 Task: In Heading Arial with underline. Font size of heading  '18'Font style of data Calibri. Font size of data  9Alignment of headline & data Align center. Fill color in heading,  RedFont color of data Black Apply border in Data No BorderIn the sheet  Expense Management Trackerbook
Action: Mouse moved to (763, 102)
Screenshot: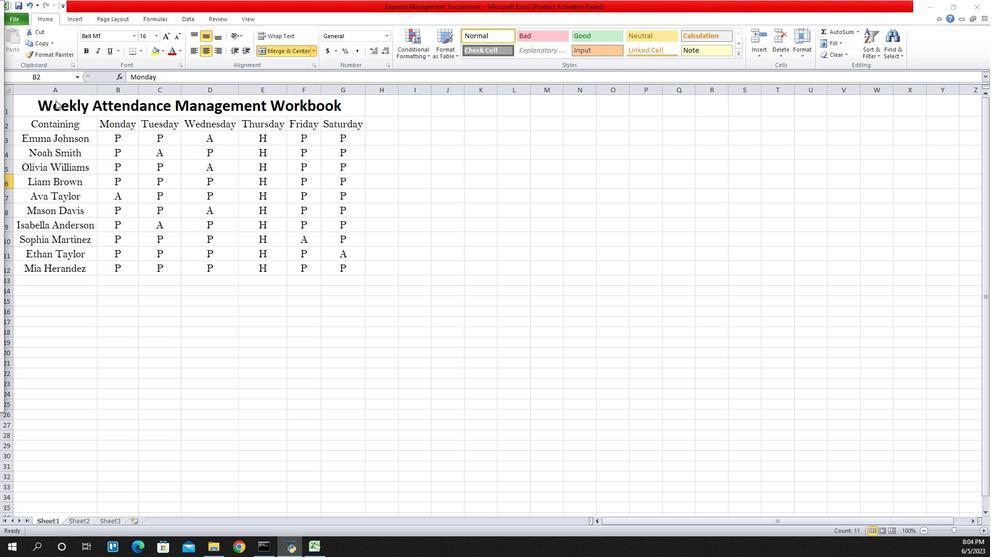 
Action: Mouse pressed left at (763, 102)
Screenshot: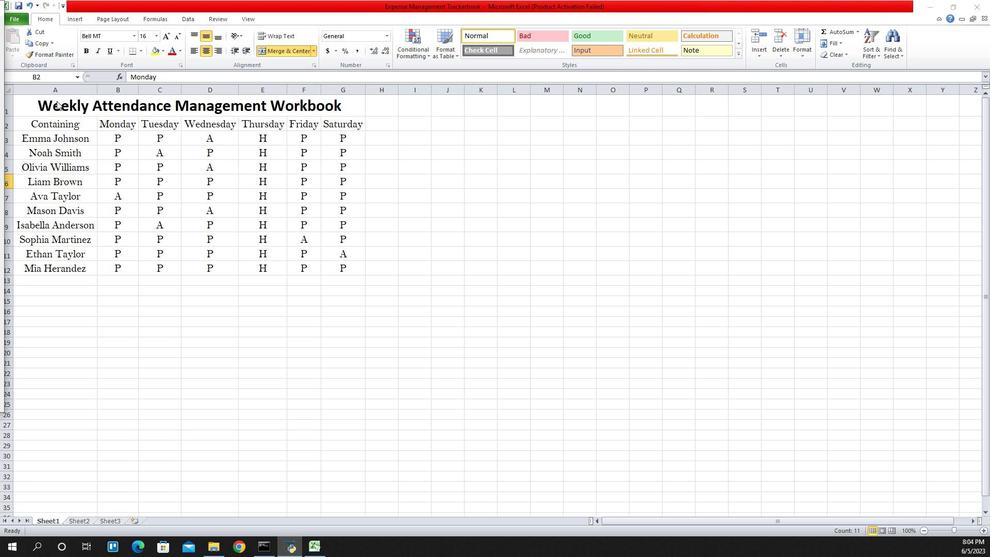
Action: Mouse moved to (762, 101)
Screenshot: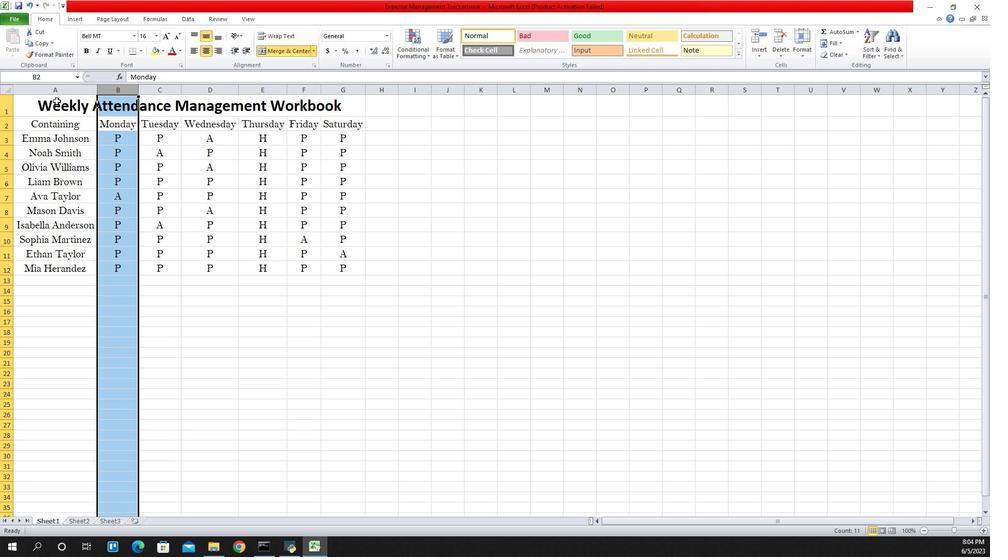 
Action: Mouse pressed left at (762, 101)
Screenshot: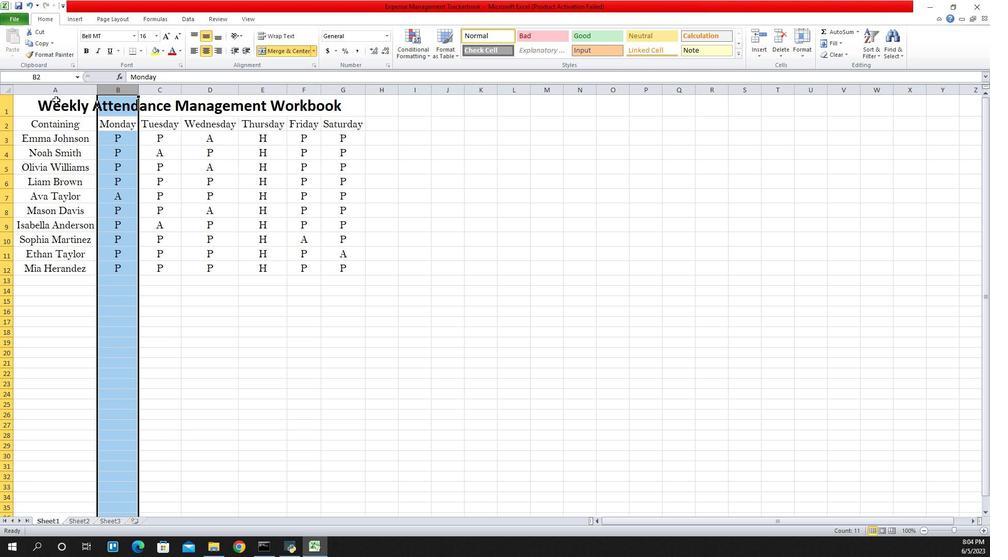 
Action: Mouse moved to (841, 30)
Screenshot: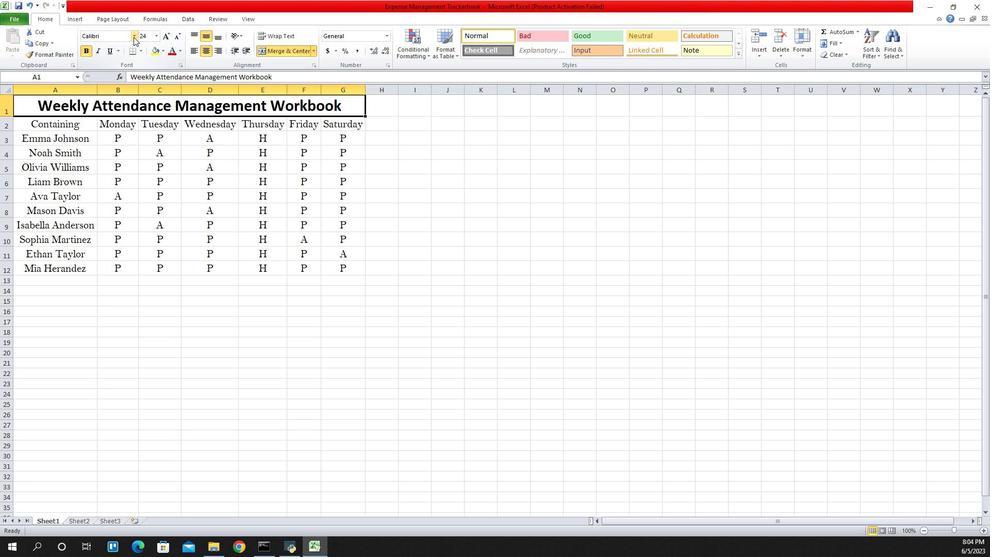 
Action: Mouse pressed left at (841, 30)
Screenshot: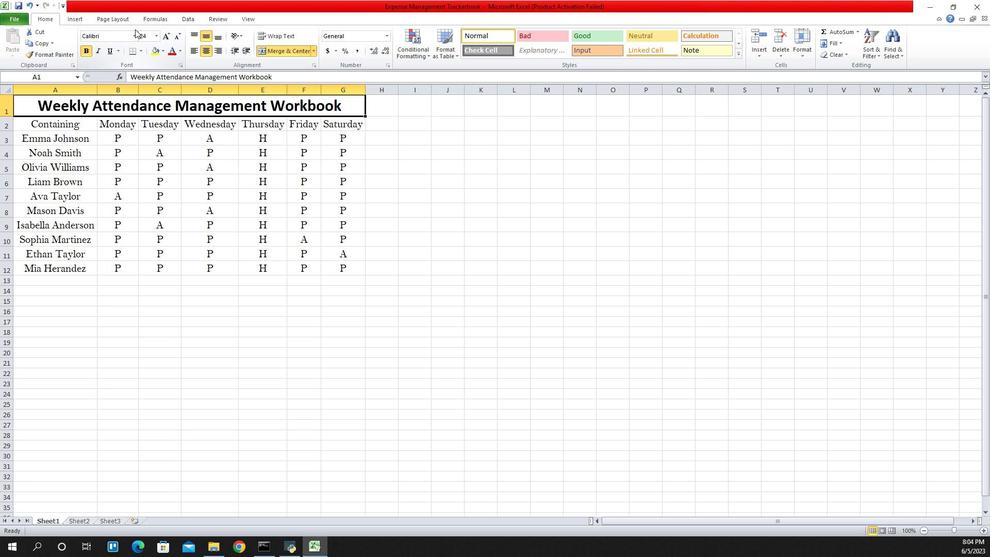 
Action: Mouse moved to (841, 36)
Screenshot: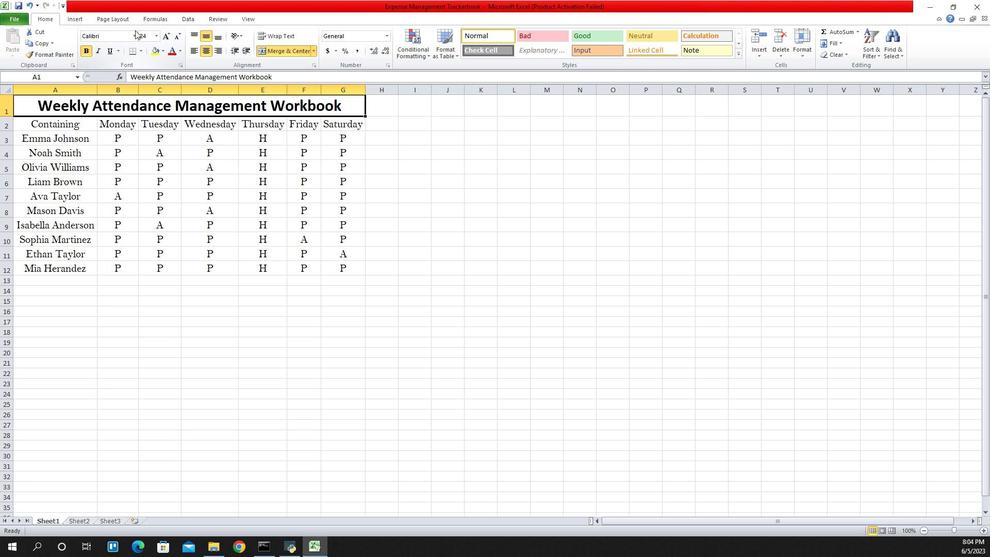 
Action: Mouse pressed left at (841, 36)
Screenshot: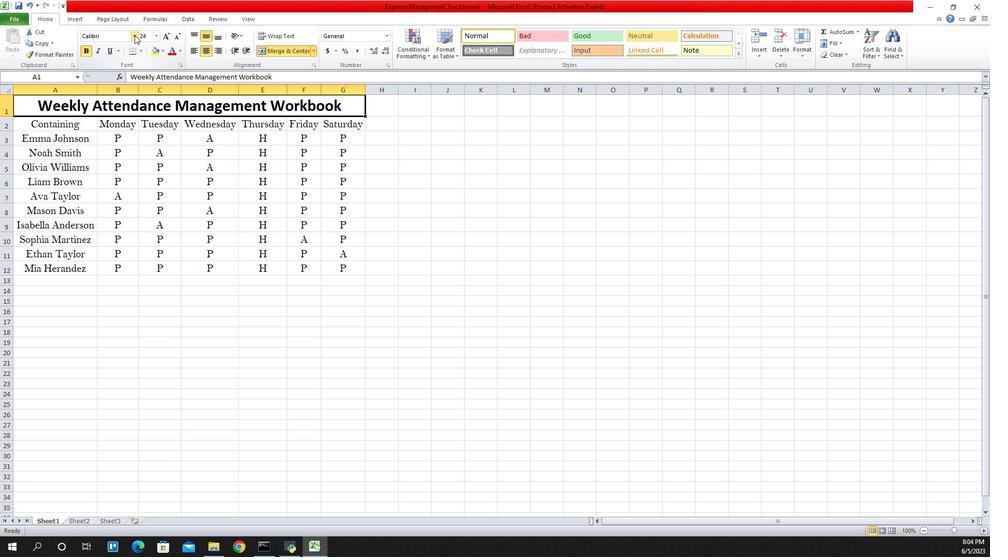 
Action: Mouse moved to (806, 122)
Screenshot: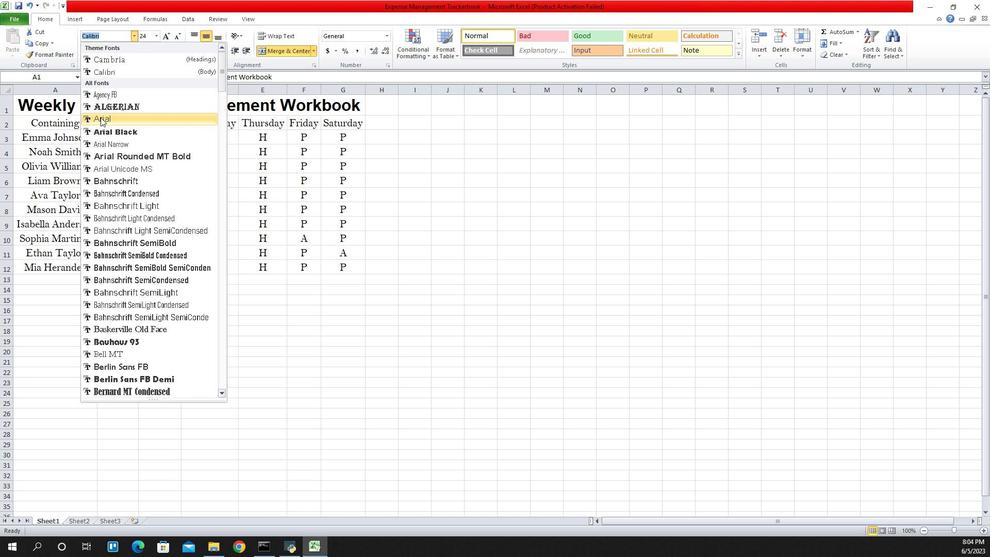 
Action: Mouse pressed left at (806, 122)
Screenshot: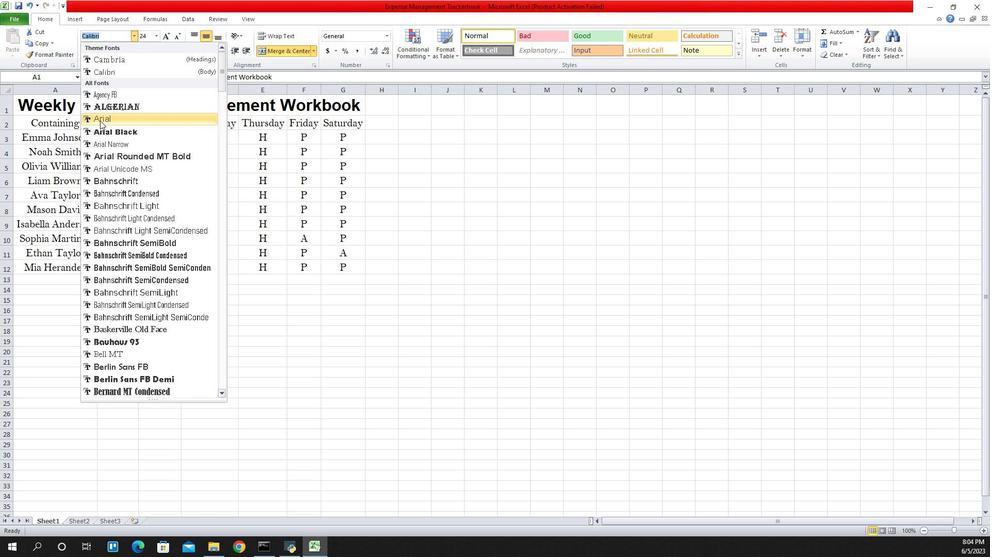 
Action: Mouse moved to (817, 52)
Screenshot: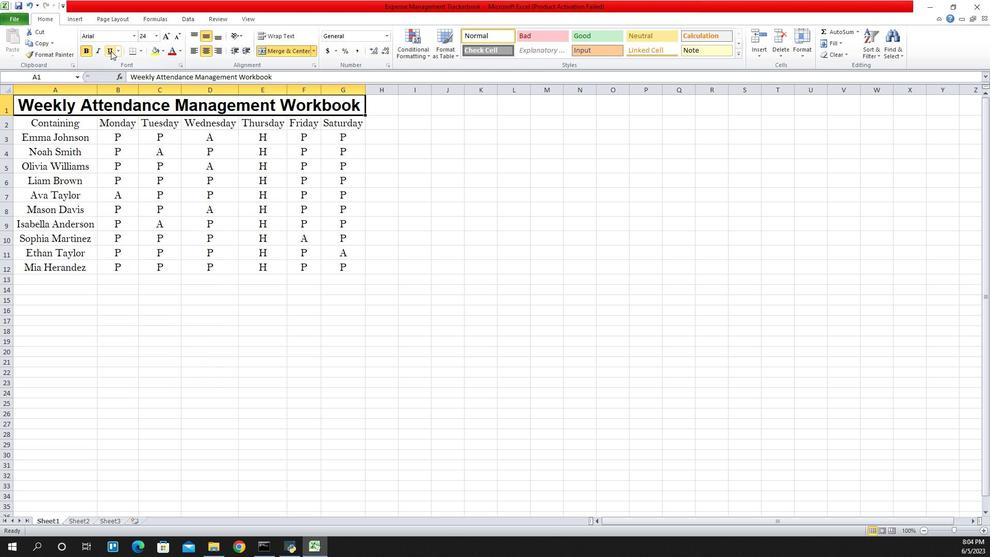 
Action: Mouse pressed left at (817, 52)
Screenshot: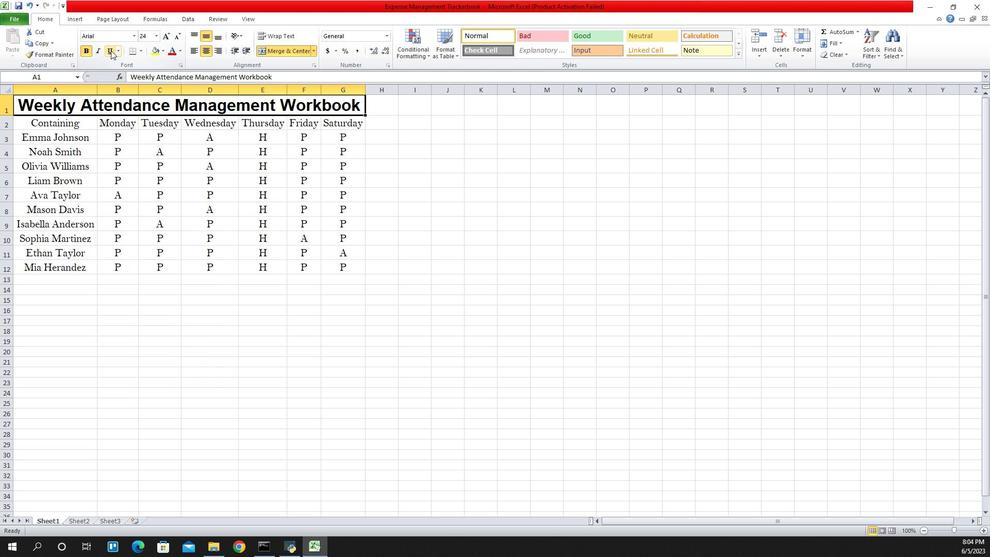 
Action: Mouse moved to (864, 40)
Screenshot: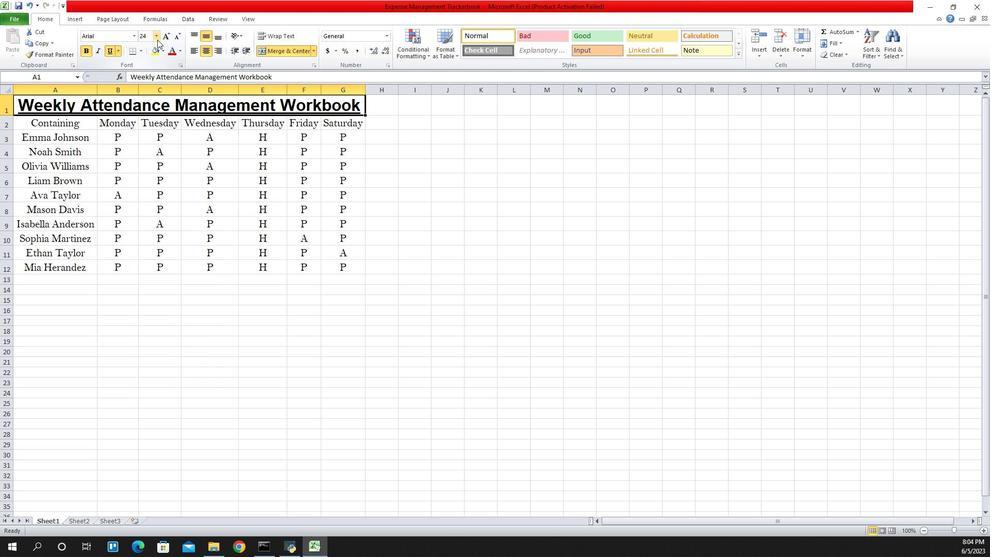 
Action: Mouse pressed left at (864, 40)
Screenshot: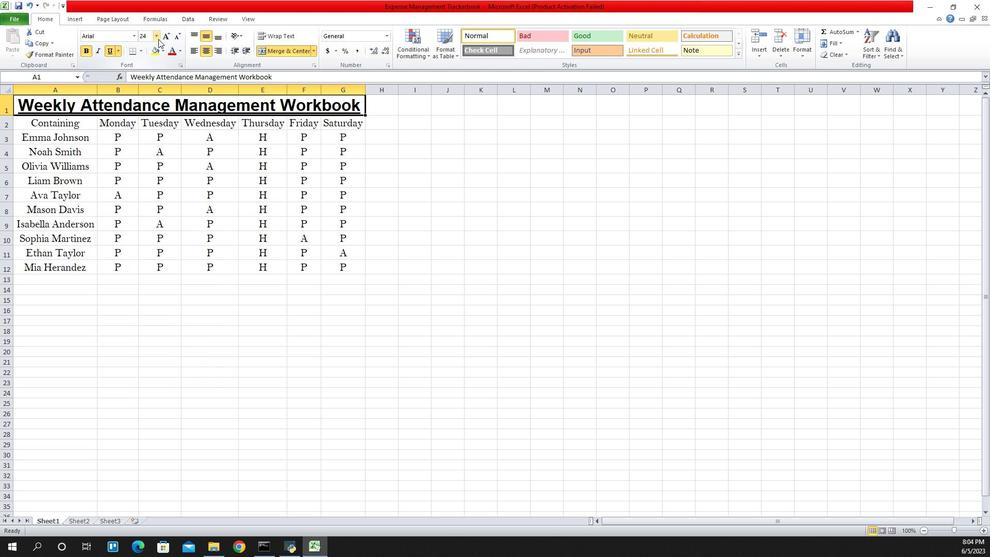 
Action: Mouse moved to (850, 109)
Screenshot: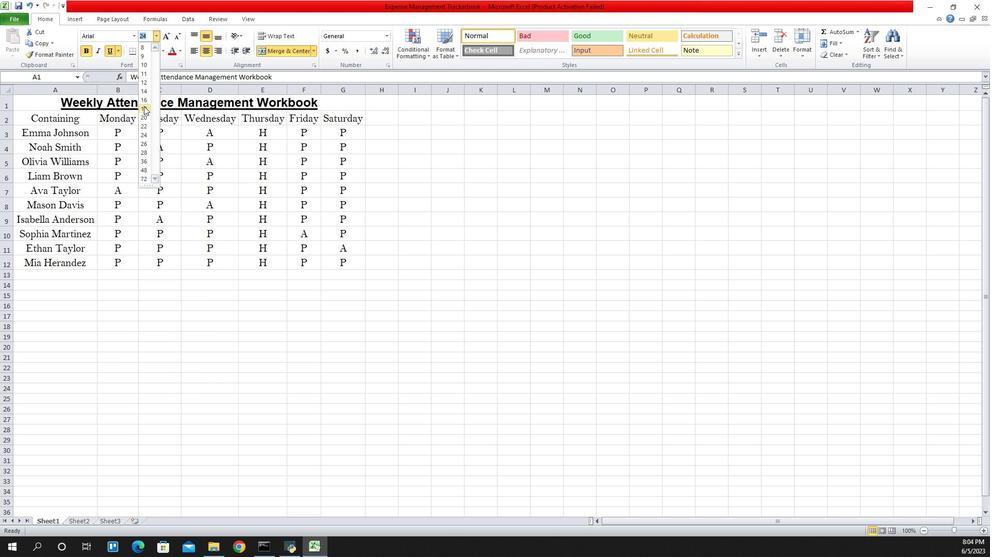 
Action: Mouse pressed left at (850, 109)
Screenshot: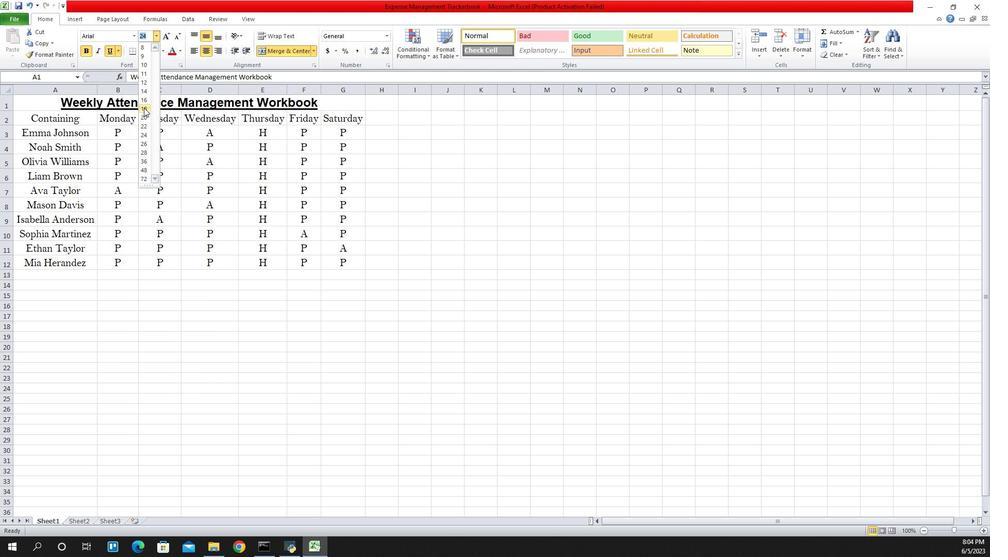 
Action: Mouse moved to (741, 119)
Screenshot: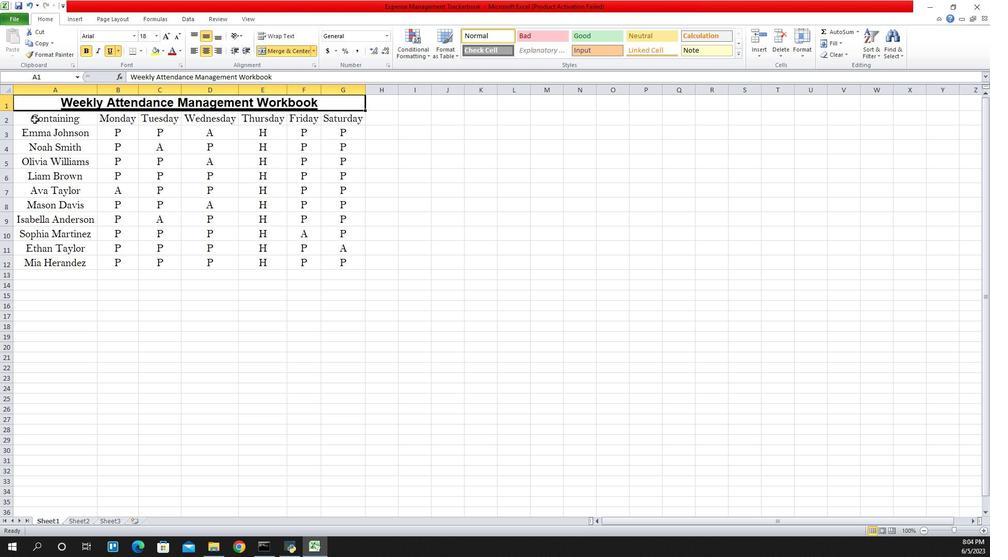 
Action: Mouse pressed left at (741, 119)
Screenshot: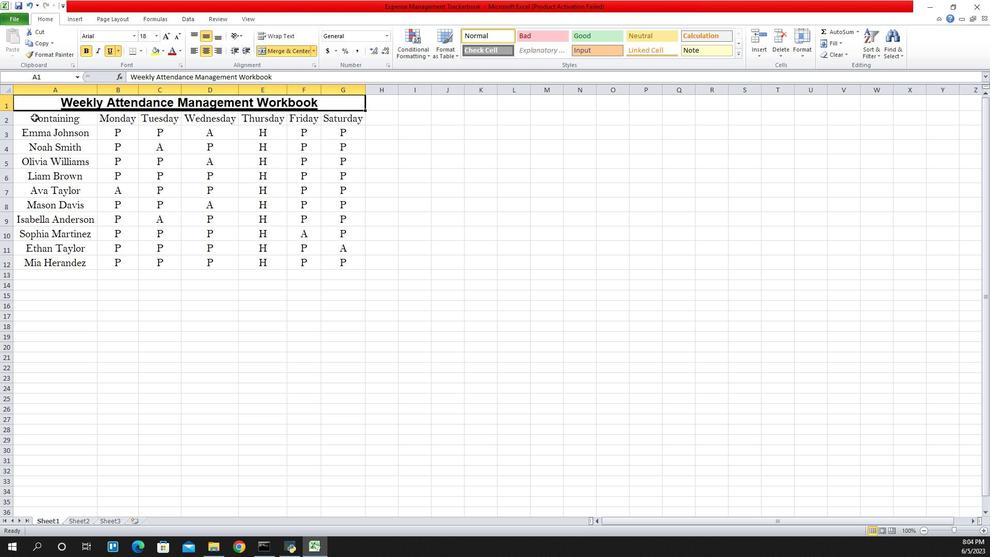 
Action: Mouse moved to (841, 36)
Screenshot: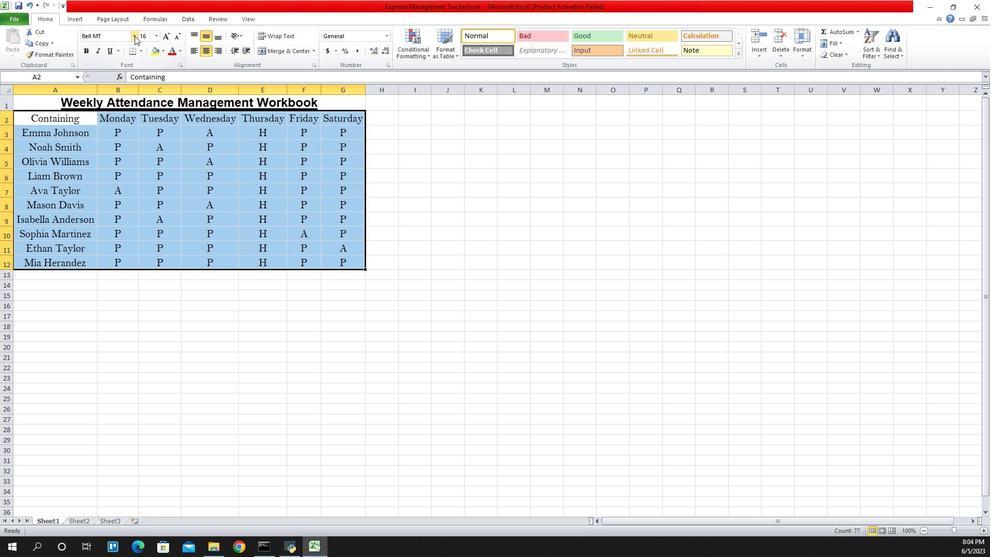 
Action: Mouse pressed left at (841, 36)
Screenshot: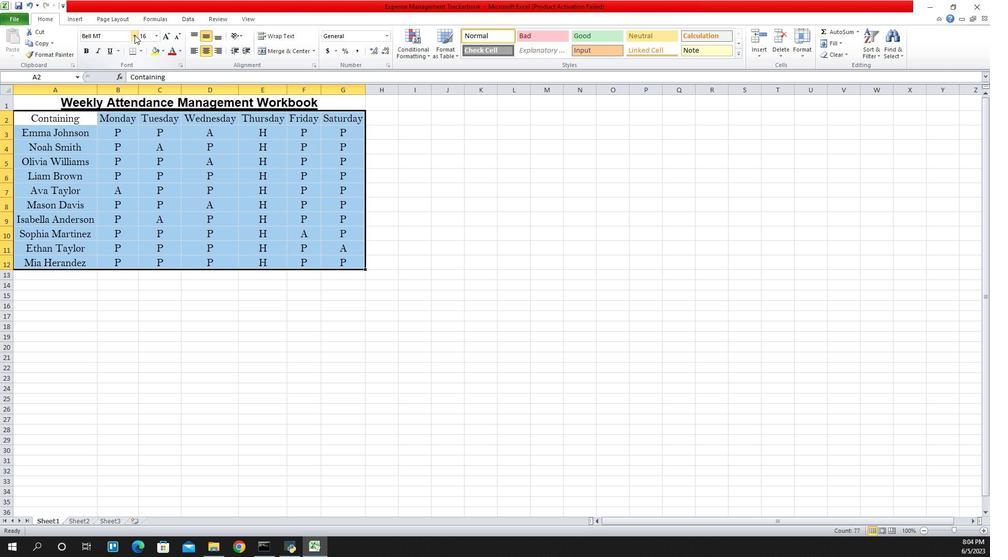 
Action: Mouse moved to (820, 73)
Screenshot: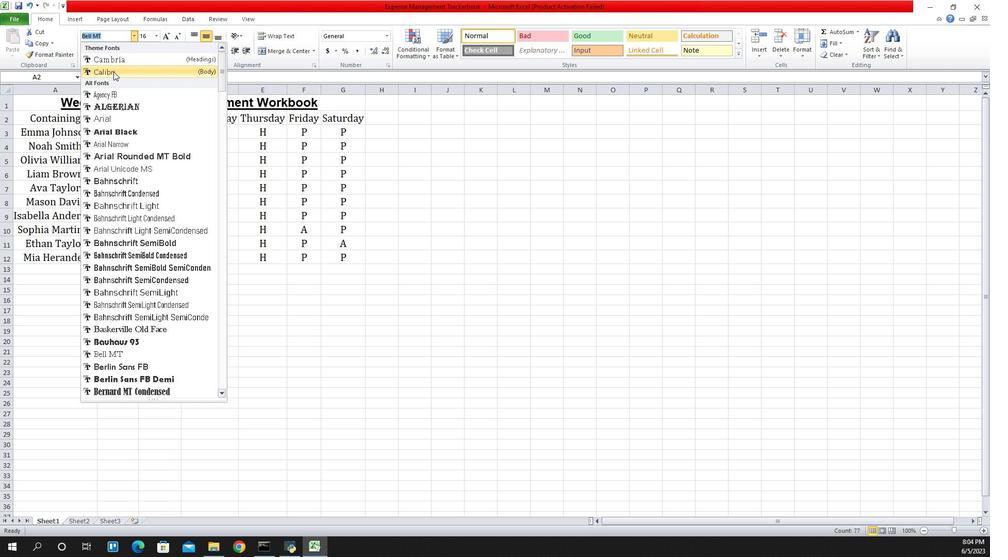
Action: Mouse pressed left at (820, 73)
Screenshot: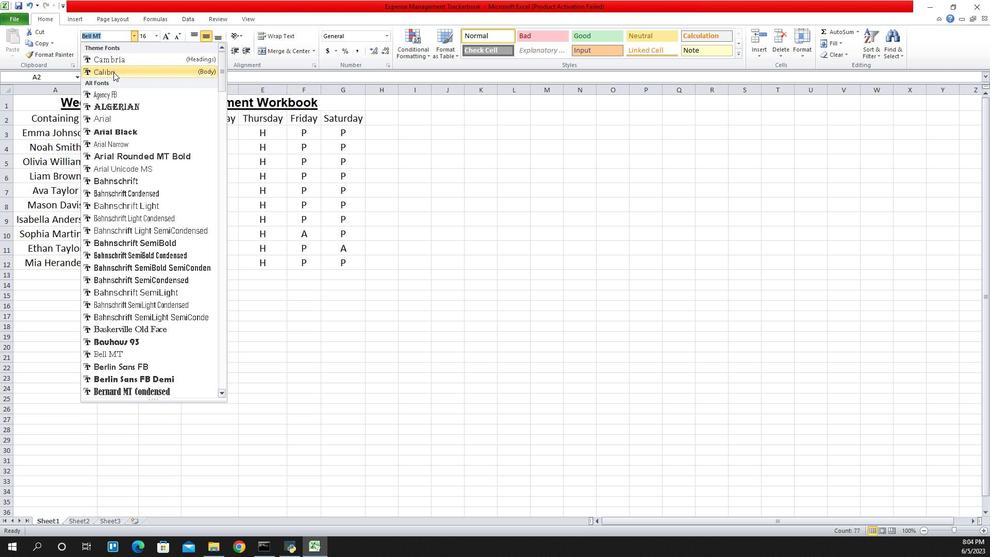 
Action: Mouse moved to (861, 34)
Screenshot: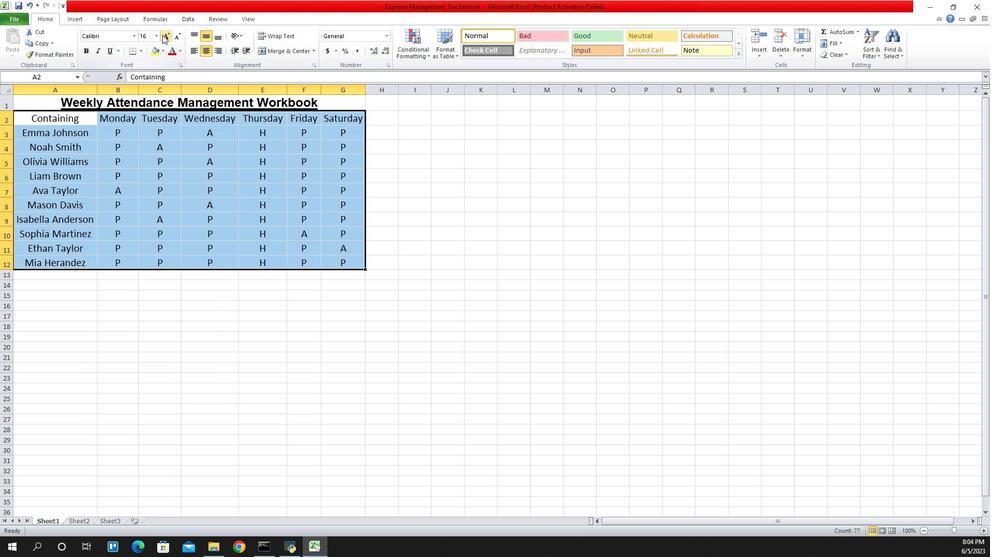 
Action: Mouse pressed left at (861, 34)
Screenshot: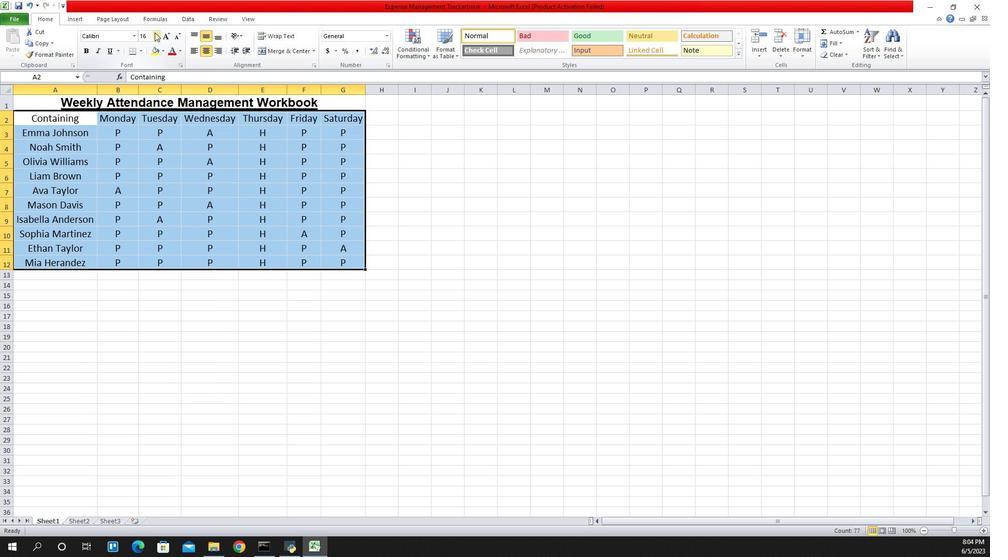 
Action: Mouse moved to (850, 59)
Screenshot: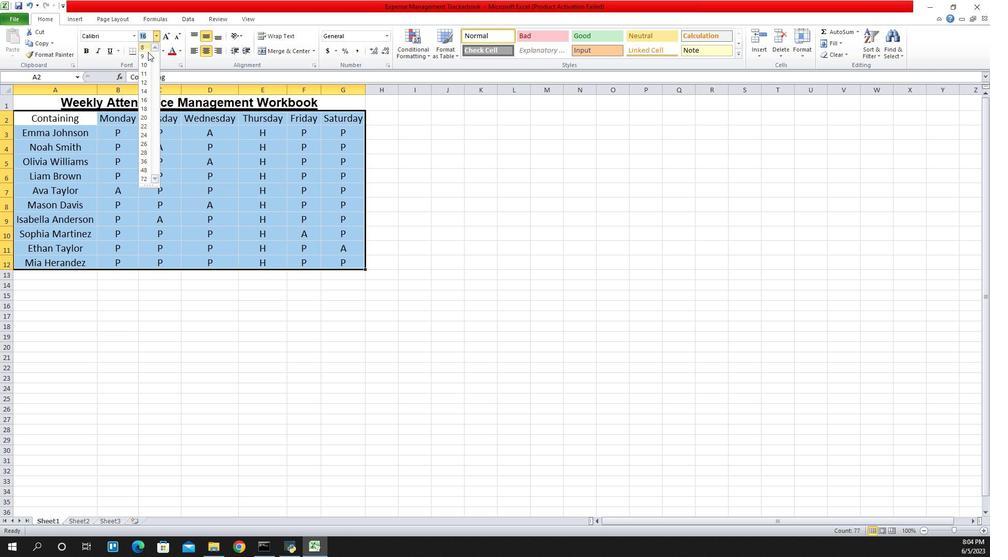 
Action: Mouse pressed left at (850, 59)
Screenshot: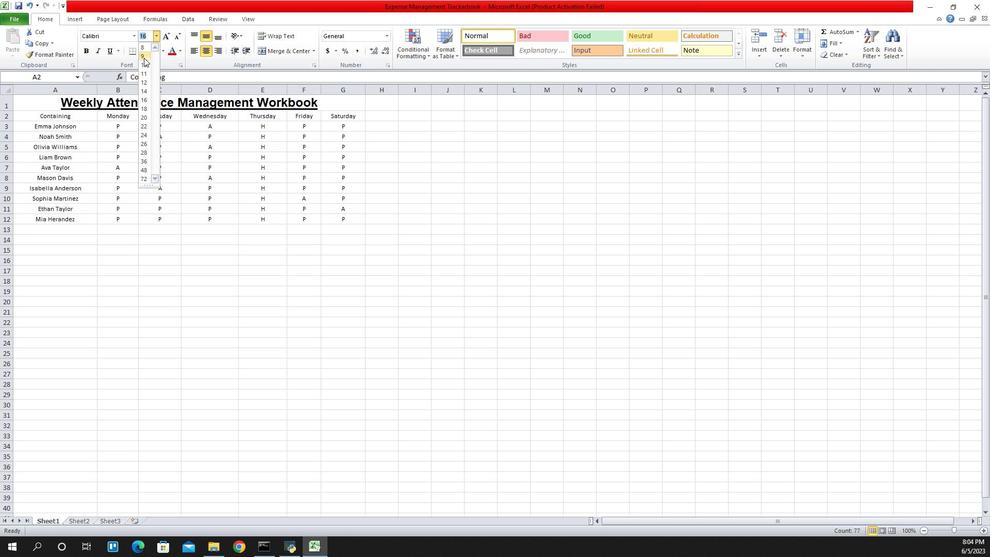 
Action: Mouse moved to (742, 104)
Screenshot: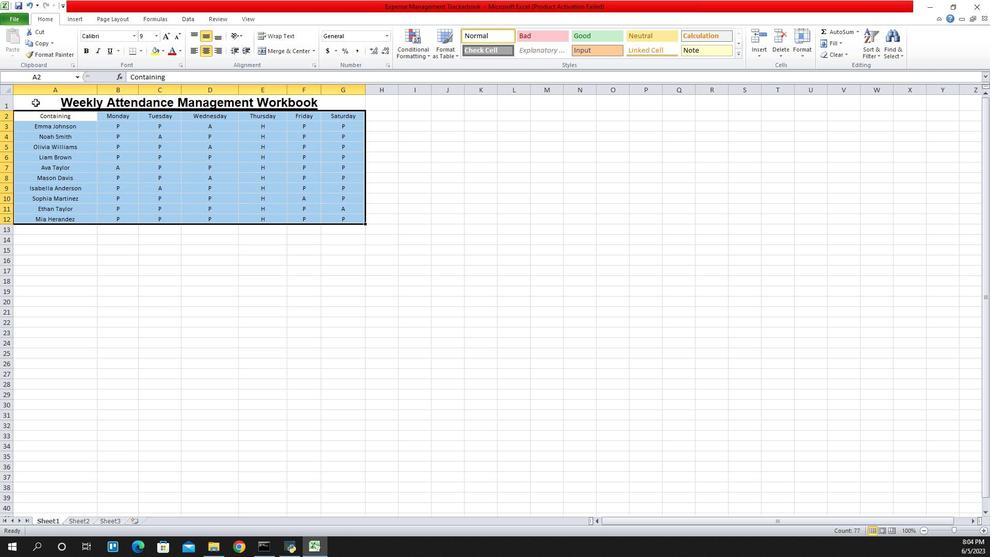 
Action: Mouse pressed left at (742, 104)
Screenshot: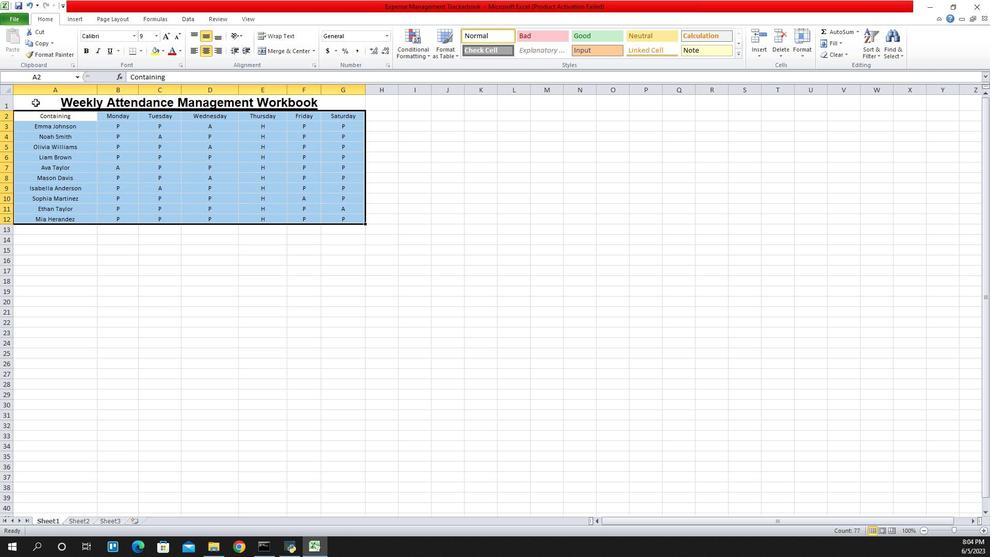 
Action: Mouse moved to (910, 50)
Screenshot: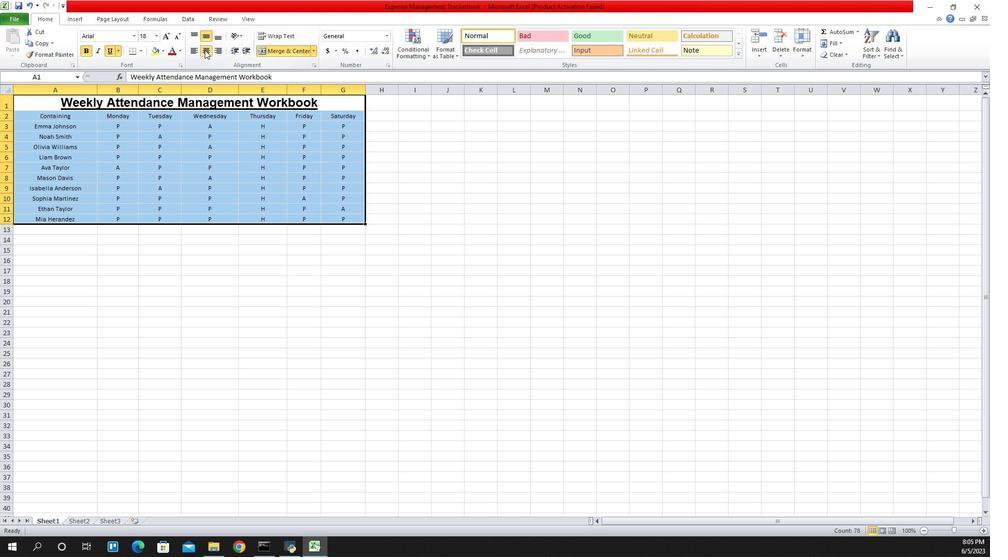 
Action: Mouse pressed left at (910, 50)
Screenshot: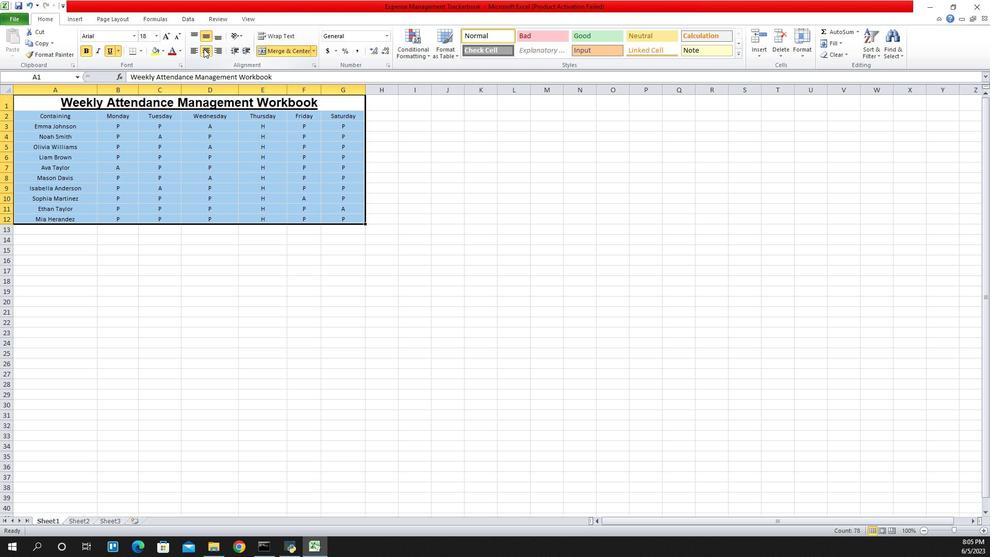 
Action: Mouse pressed left at (910, 50)
Screenshot: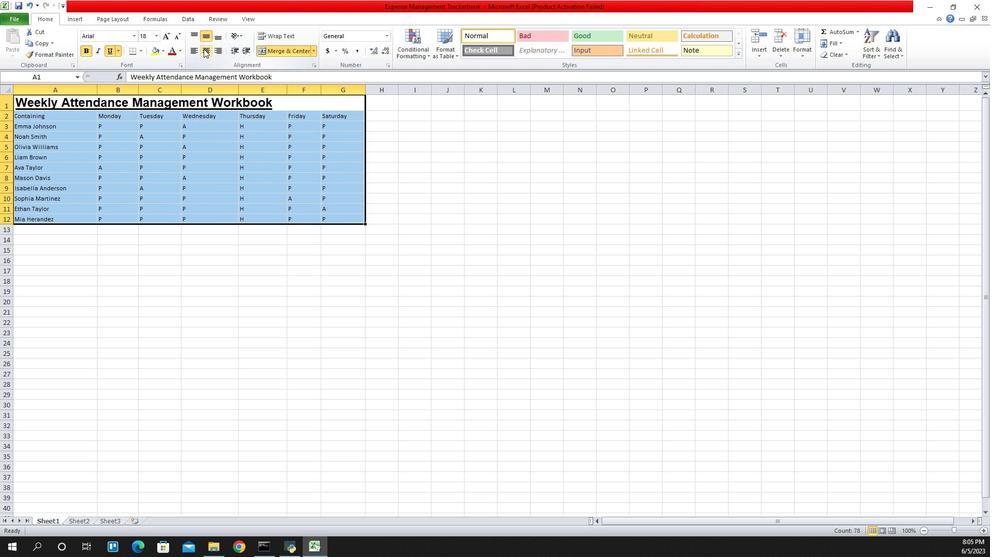 
Action: Mouse moved to (847, 104)
Screenshot: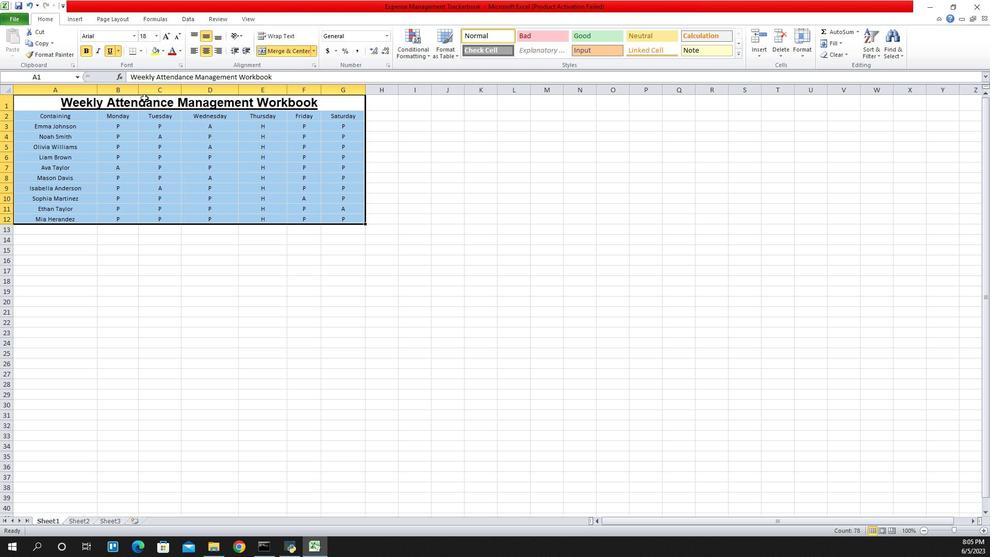 
Action: Mouse pressed left at (847, 104)
Screenshot: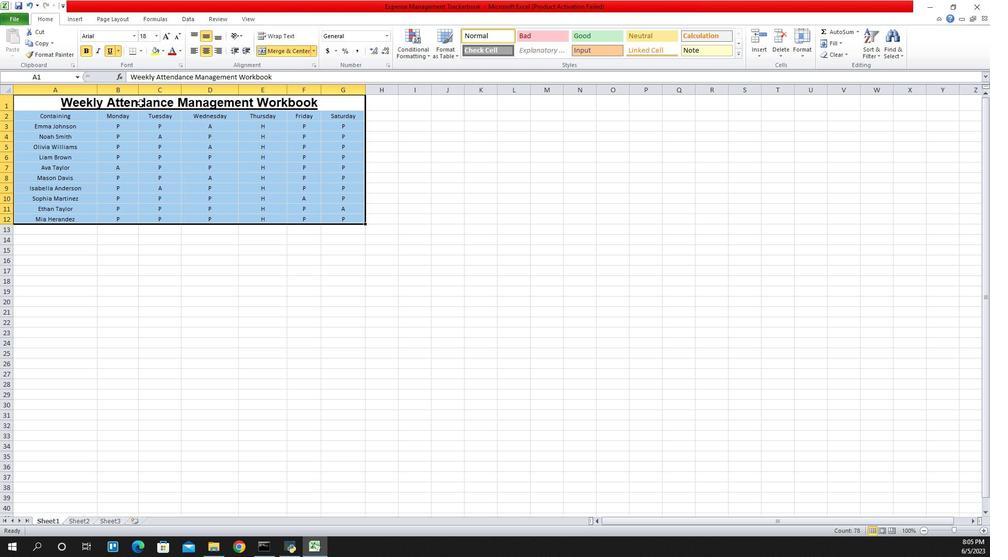 
Action: Mouse moved to (885, 49)
Screenshot: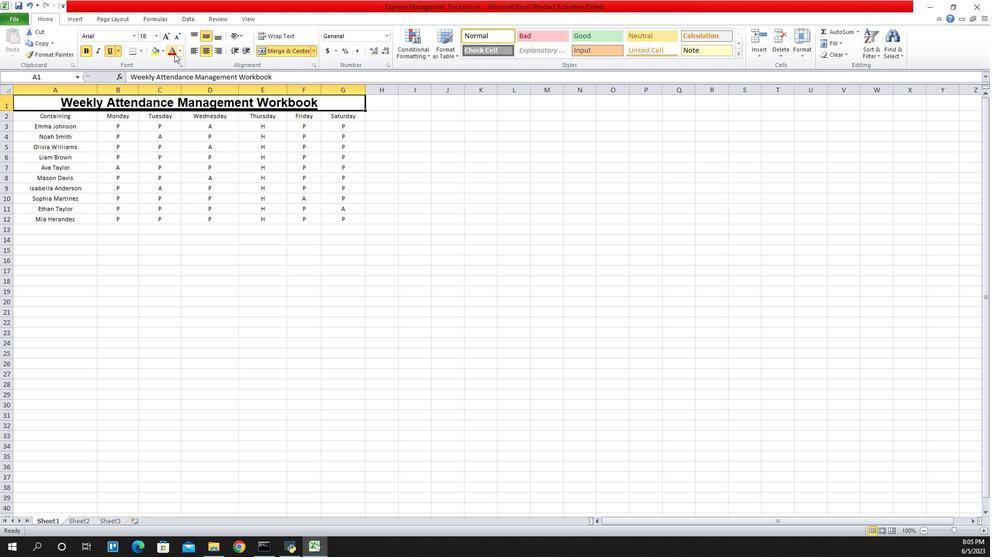 
Action: Mouse pressed left at (885, 49)
Screenshot: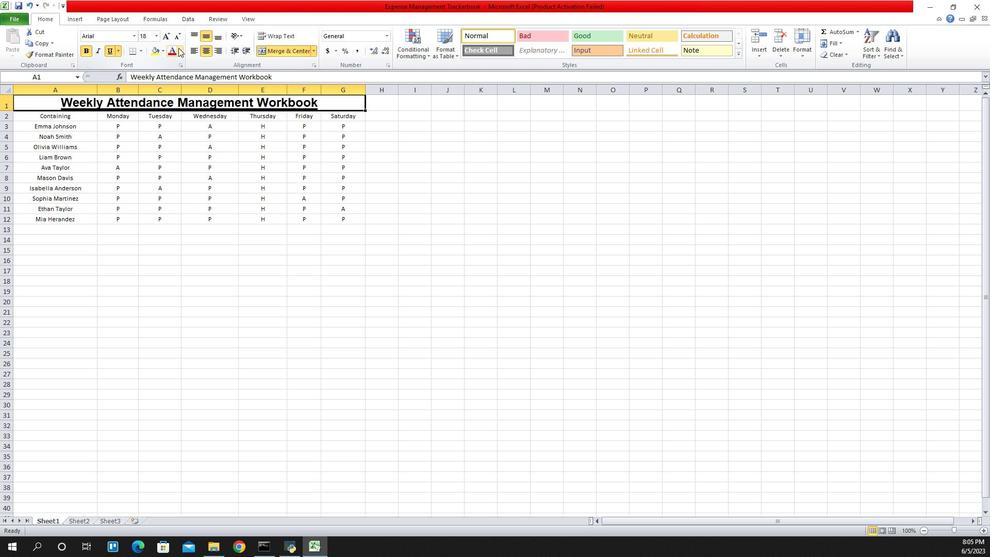 
Action: Mouse moved to (886, 138)
Screenshot: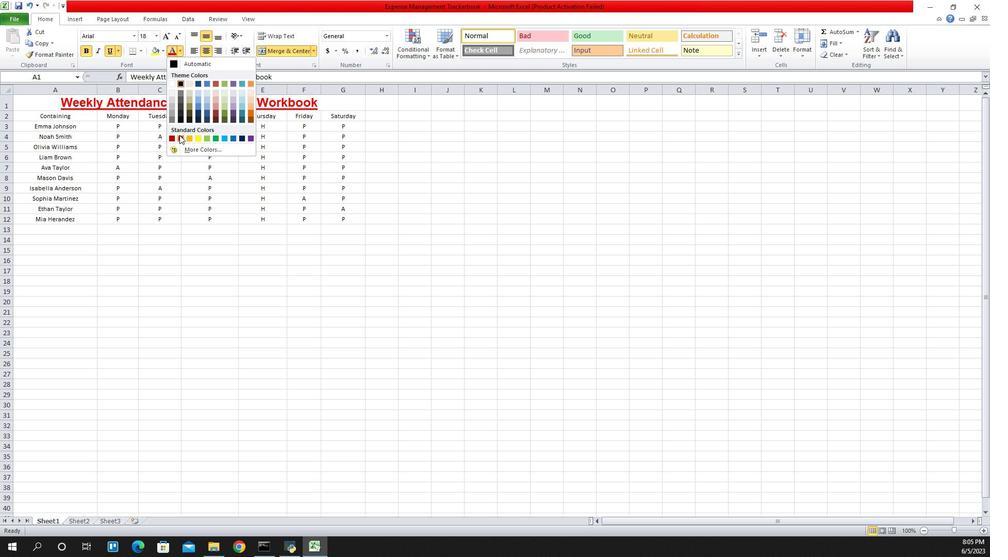 
Action: Mouse pressed left at (886, 138)
Screenshot: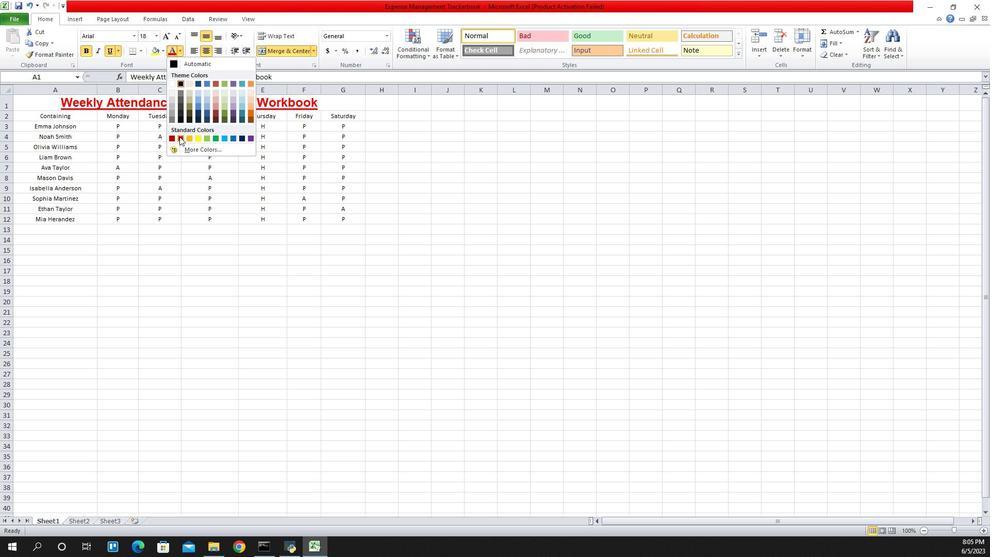 
Action: Mouse moved to (746, 117)
Screenshot: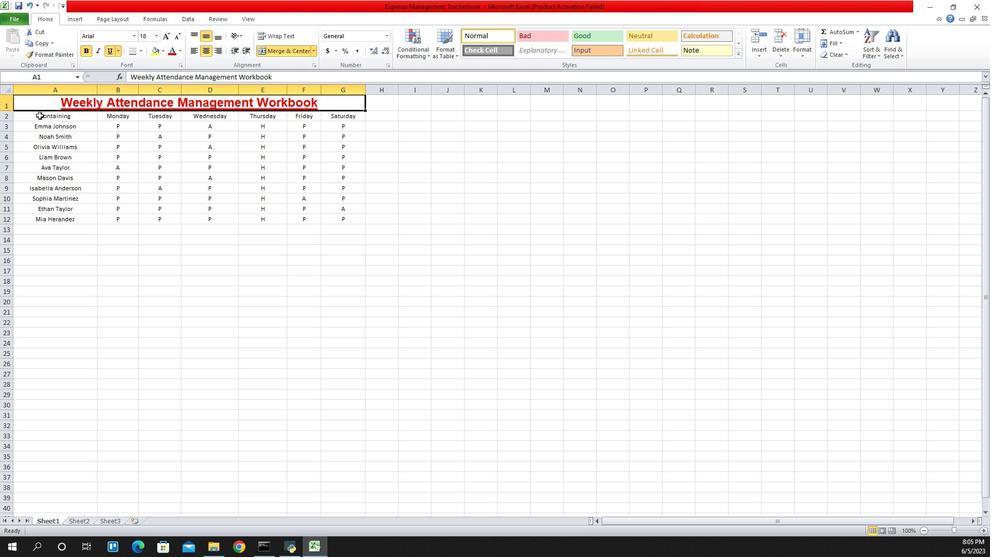 
Action: Mouse pressed left at (746, 117)
Screenshot: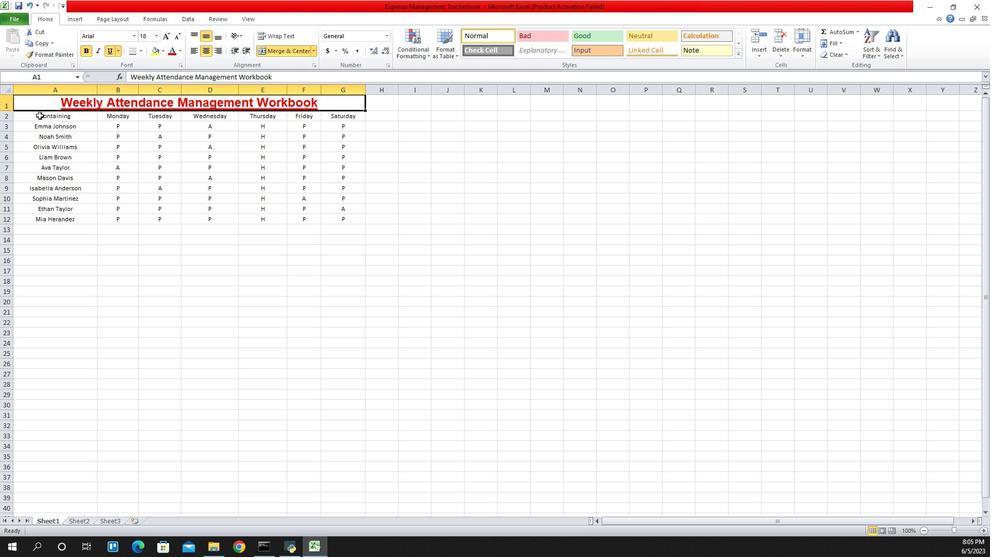 
Action: Mouse moved to (886, 48)
Screenshot: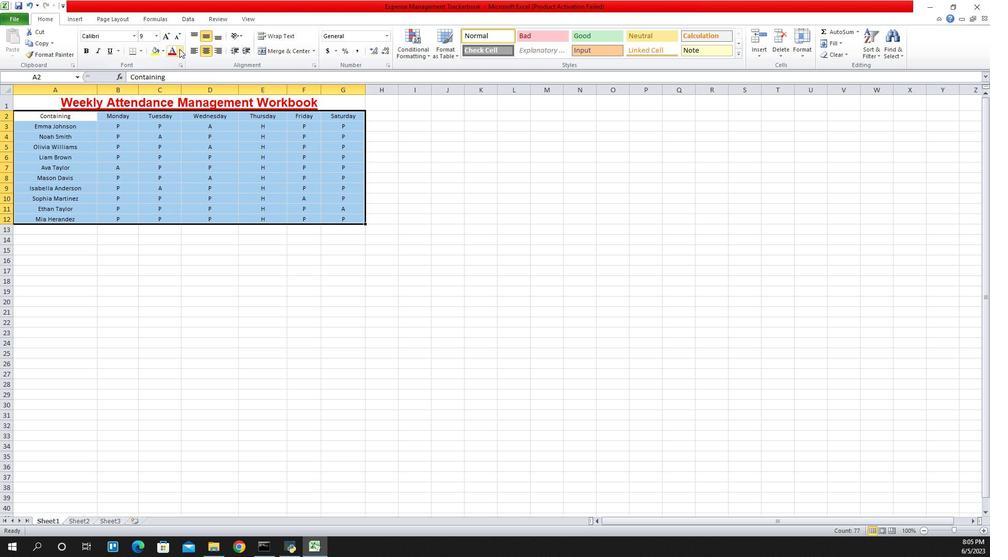 
Action: Mouse pressed left at (886, 48)
Screenshot: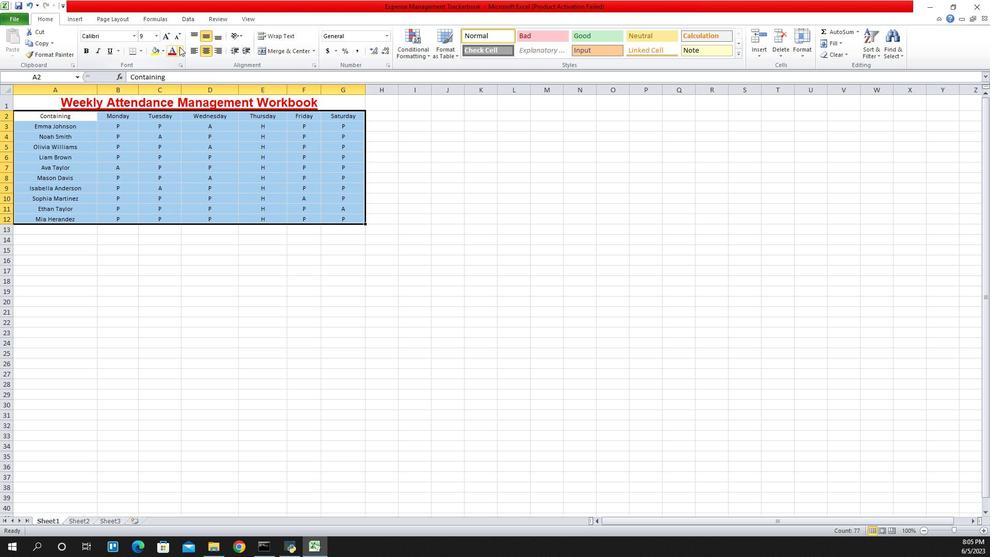 
Action: Mouse moved to (888, 85)
Screenshot: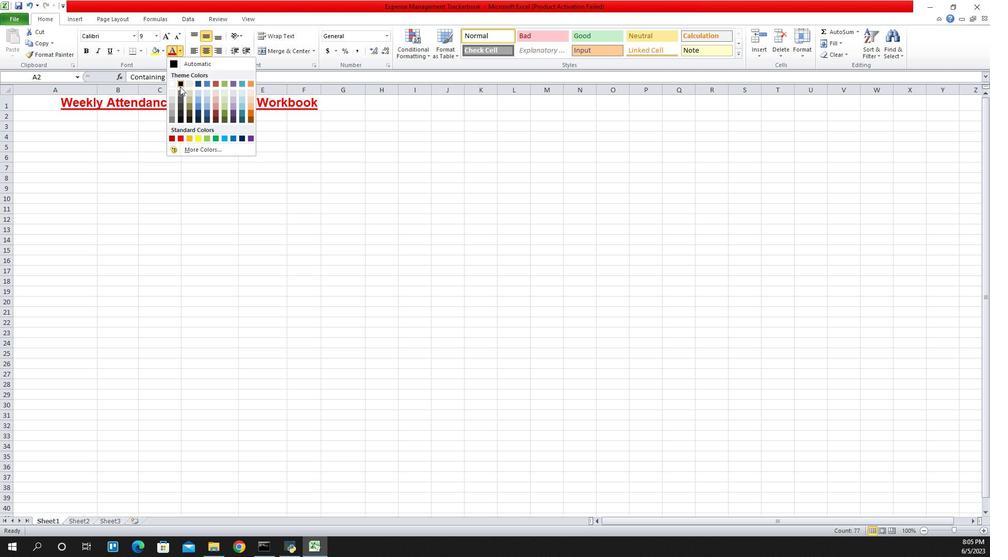 
Action: Mouse pressed left at (888, 85)
Screenshot: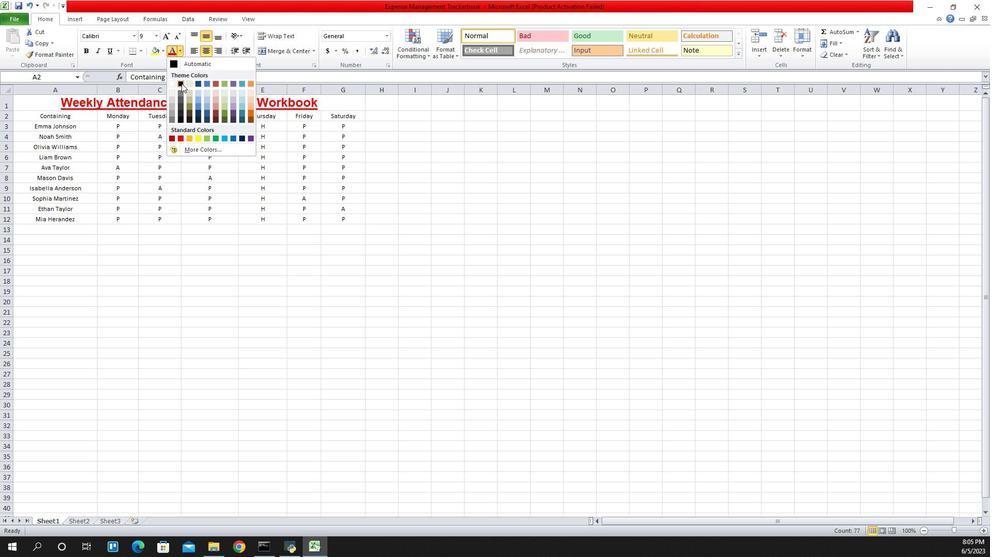 
Action: Mouse moved to (849, 55)
Screenshot: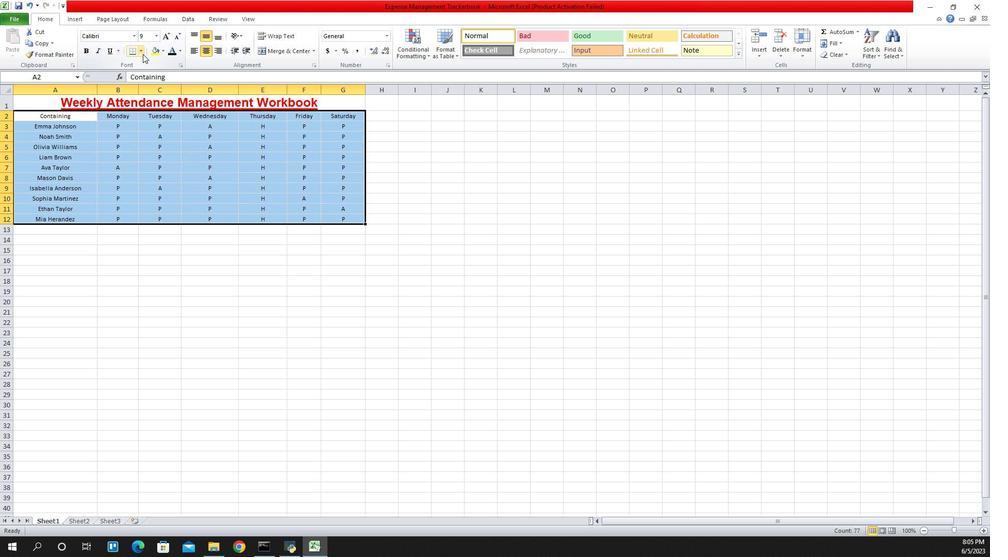 
Action: Mouse pressed left at (849, 55)
Screenshot: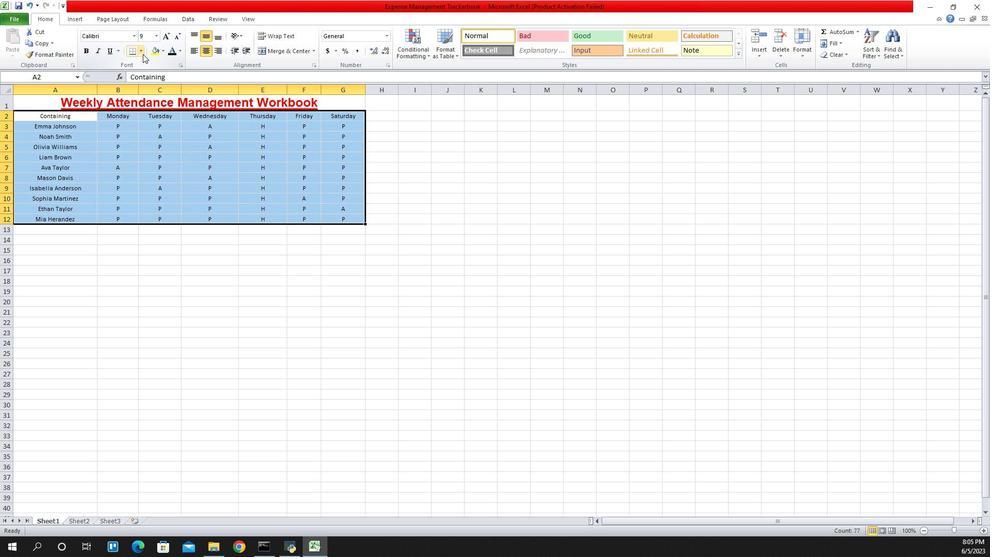 
Action: Mouse moved to (850, 131)
Screenshot: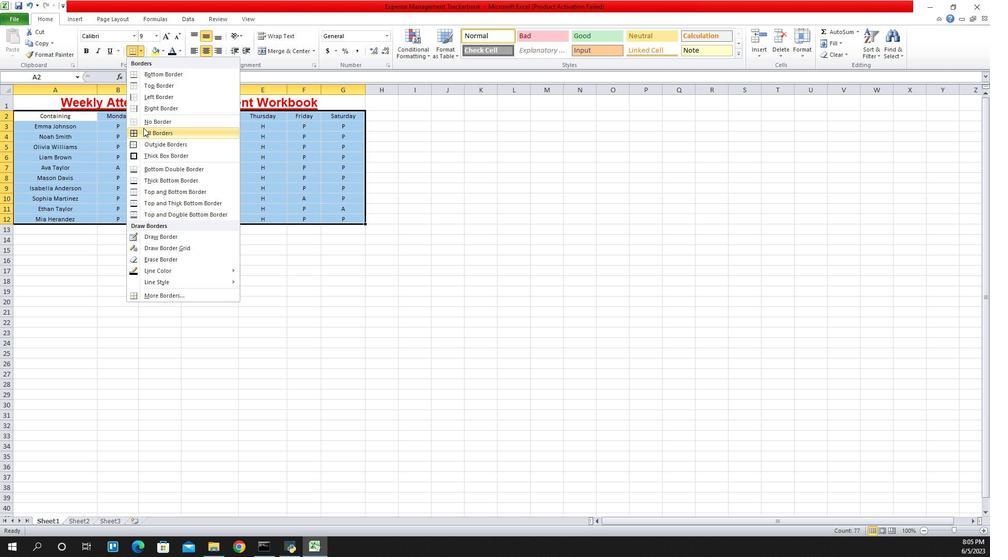 
Action: Mouse pressed left at (850, 131)
Screenshot: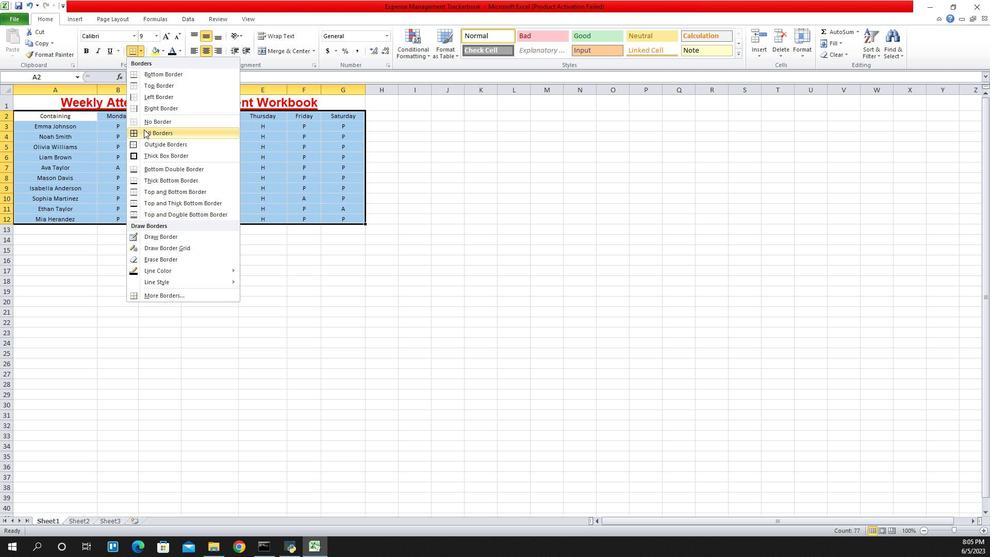 
Action: Mouse pressed left at (850, 131)
Screenshot: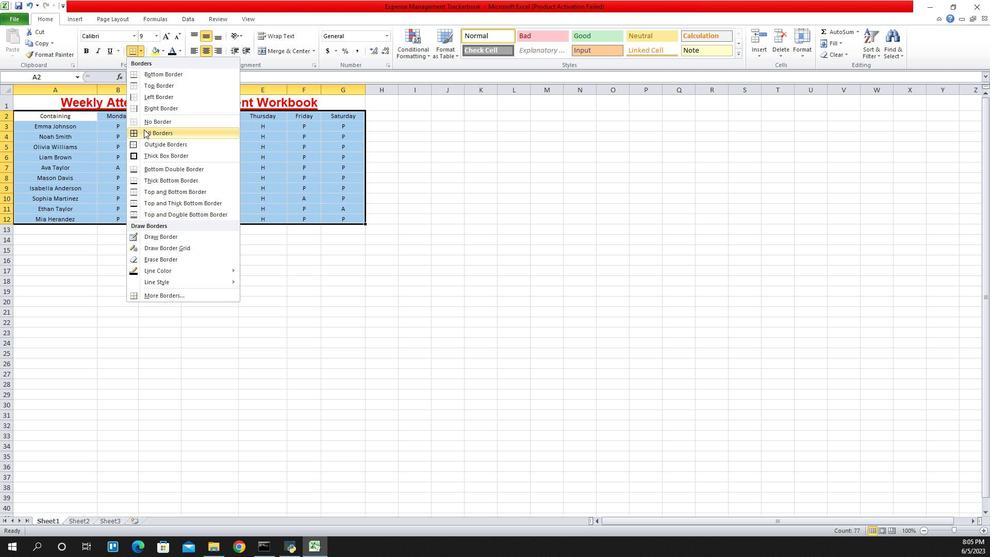 
